 Task: Create a due date automation trigger when advanced on, on the monday before a card is due add fields without custom field "Resume" set to a date not in this month at 11:00 AM.
Action: Mouse moved to (922, 82)
Screenshot: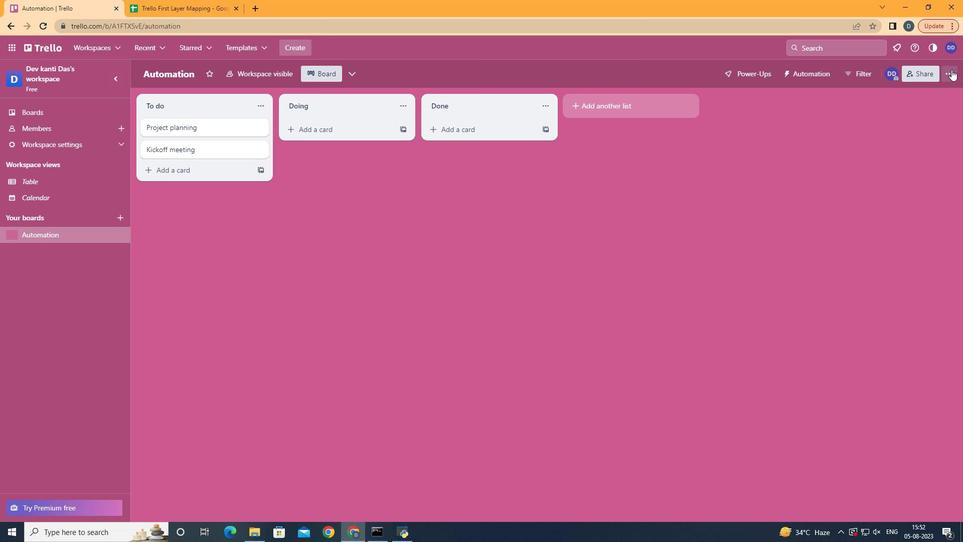 
Action: Mouse pressed left at (922, 82)
Screenshot: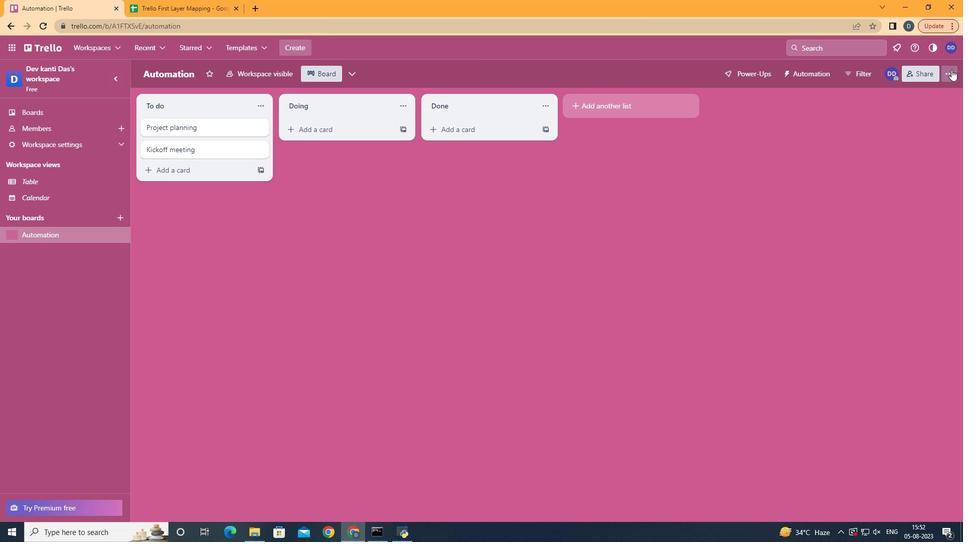 
Action: Mouse moved to (854, 224)
Screenshot: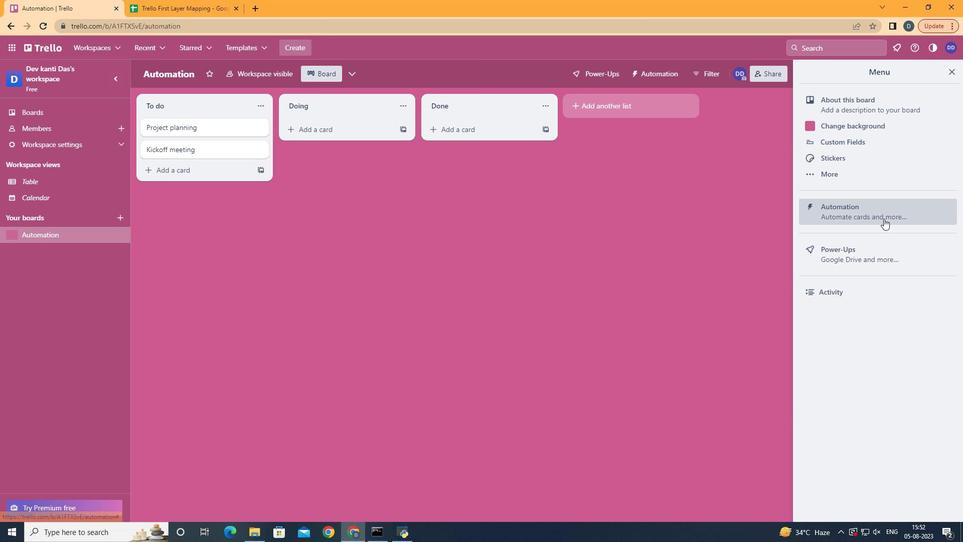
Action: Mouse pressed left at (854, 224)
Screenshot: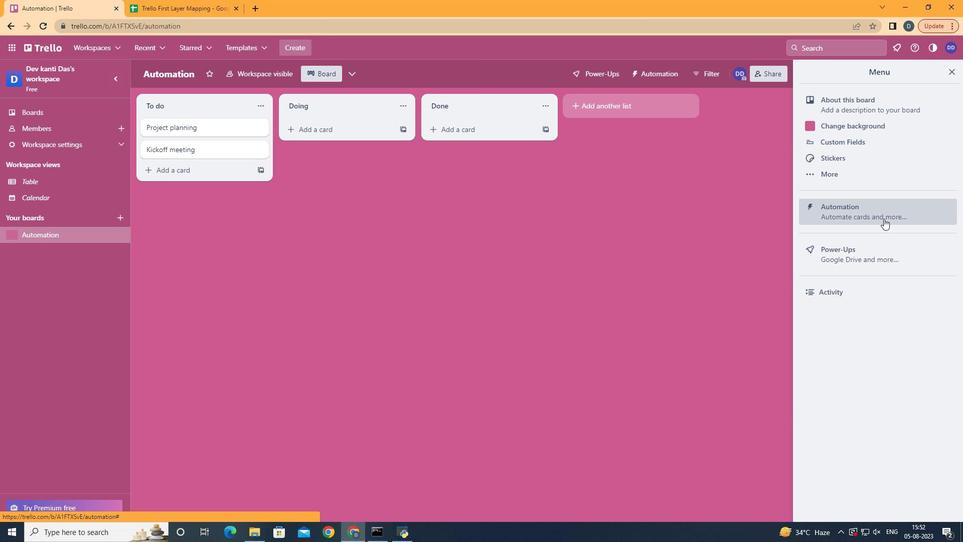 
Action: Mouse moved to (145, 206)
Screenshot: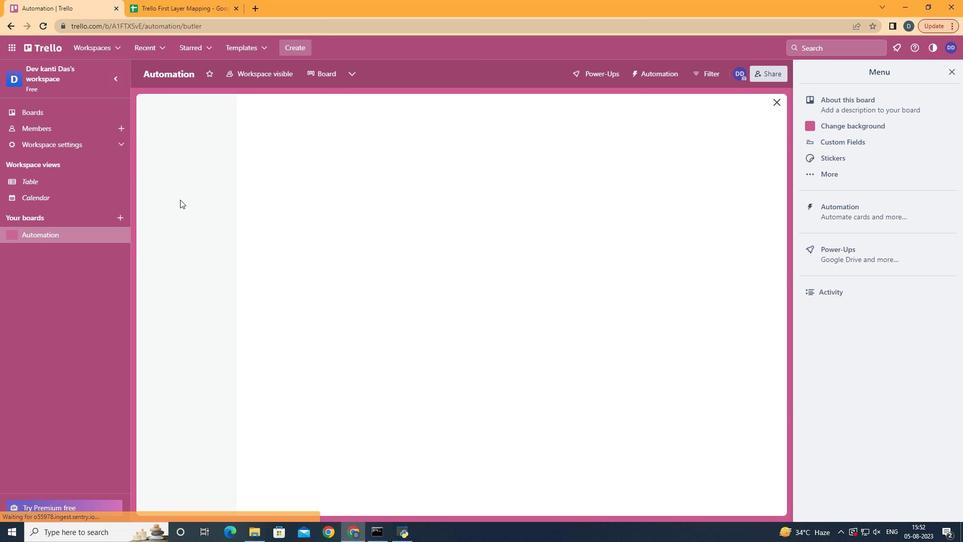 
Action: Mouse pressed left at (145, 206)
Screenshot: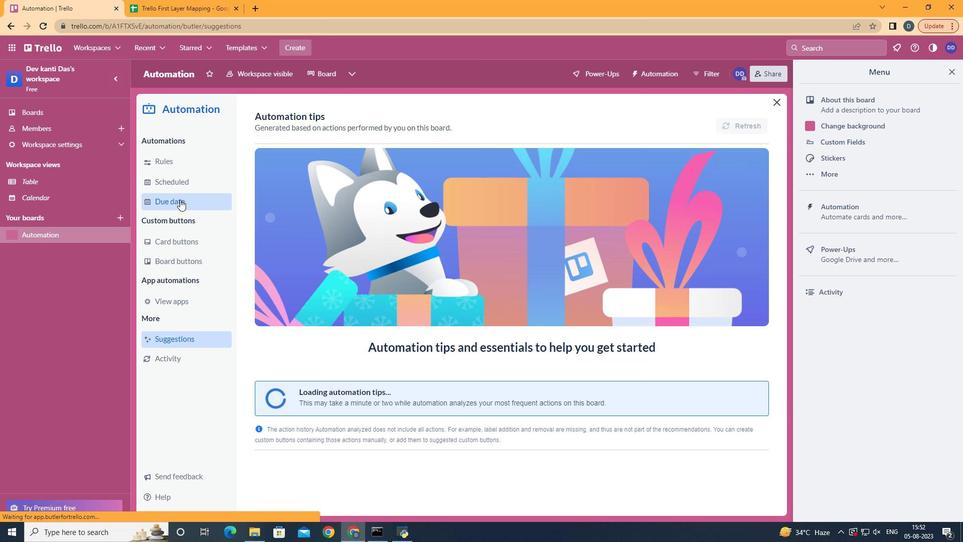 
Action: Mouse moved to (669, 132)
Screenshot: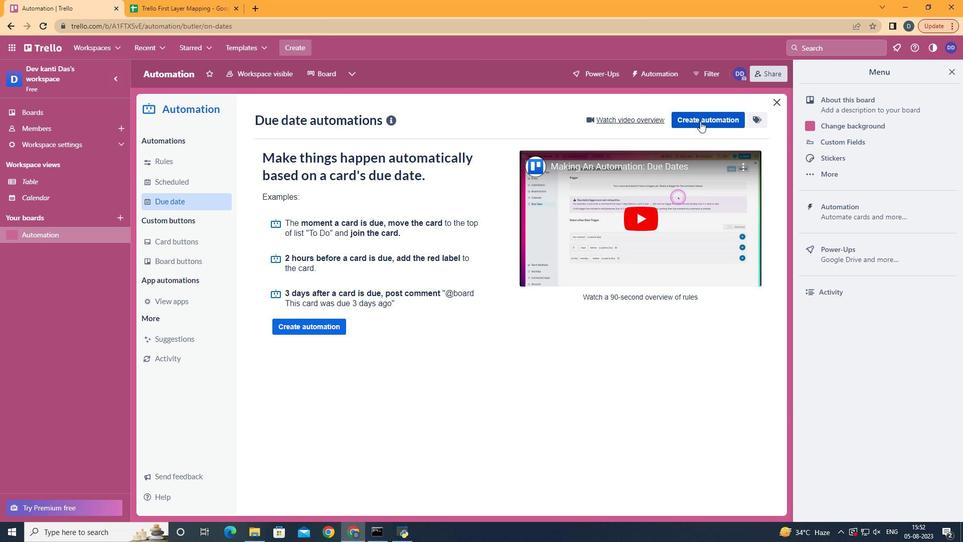 
Action: Mouse pressed left at (669, 132)
Screenshot: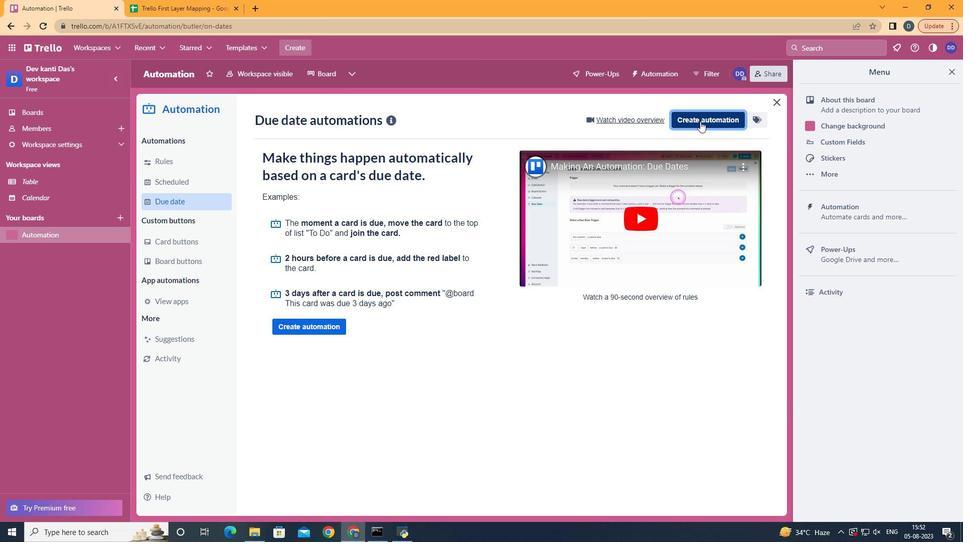 
Action: Mouse moved to (445, 222)
Screenshot: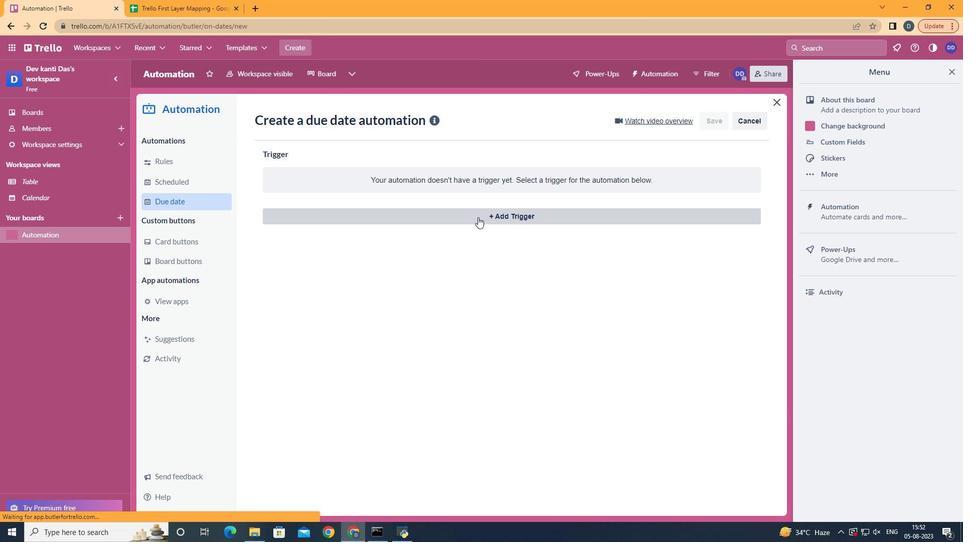 
Action: Mouse pressed left at (445, 222)
Screenshot: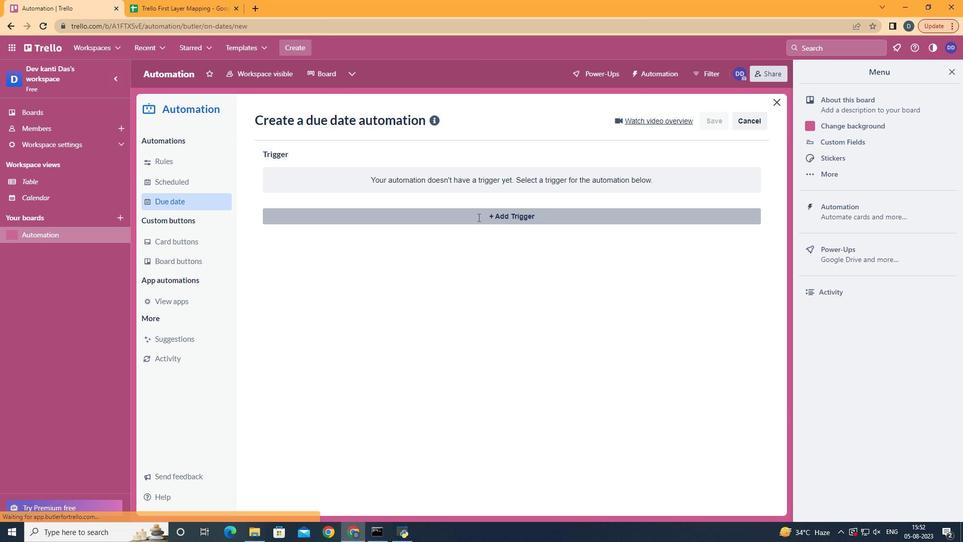 
Action: Mouse moved to (292, 266)
Screenshot: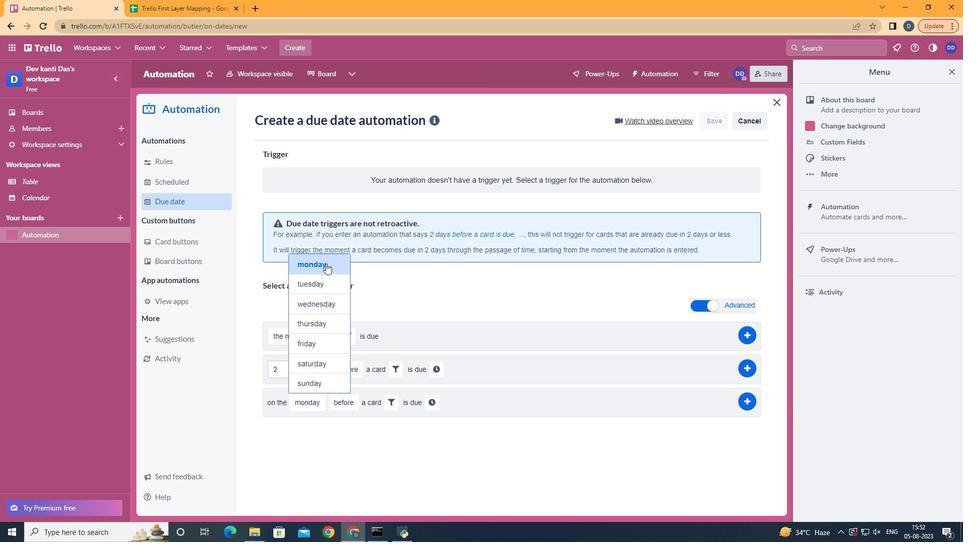 
Action: Mouse pressed left at (292, 266)
Screenshot: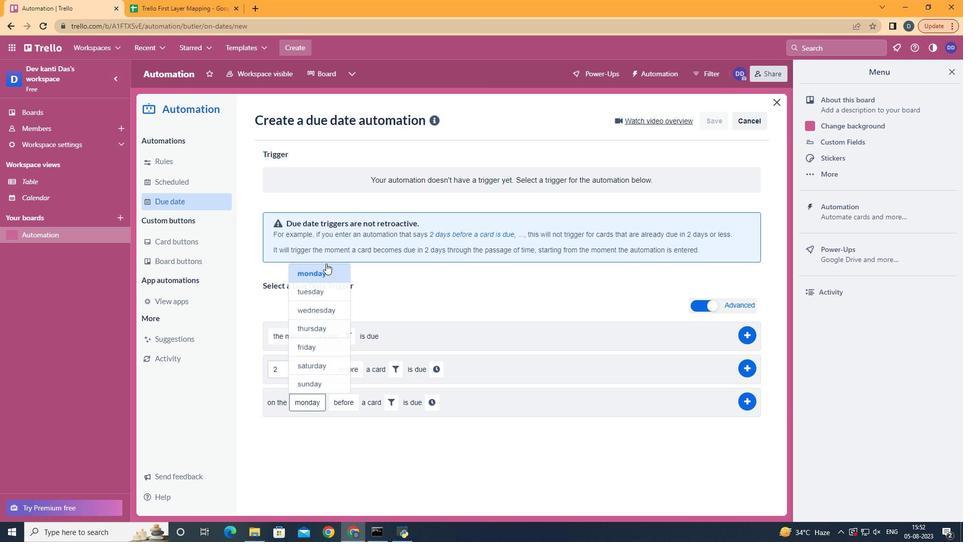 
Action: Mouse moved to (314, 415)
Screenshot: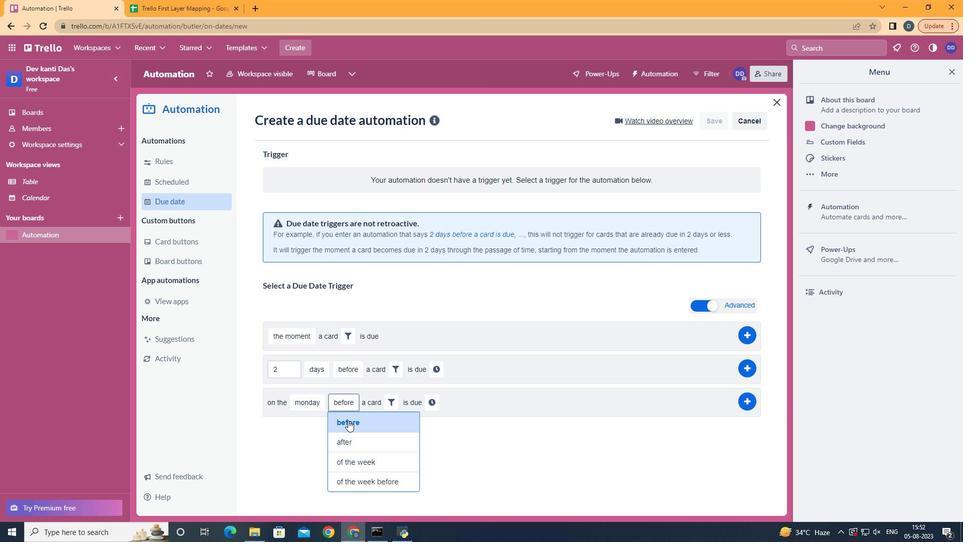 
Action: Mouse pressed left at (314, 415)
Screenshot: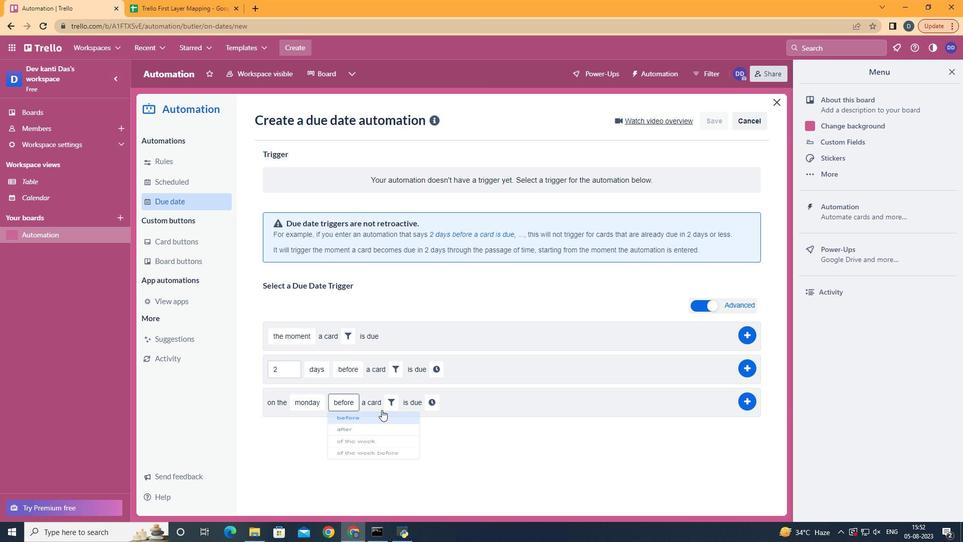 
Action: Mouse moved to (353, 402)
Screenshot: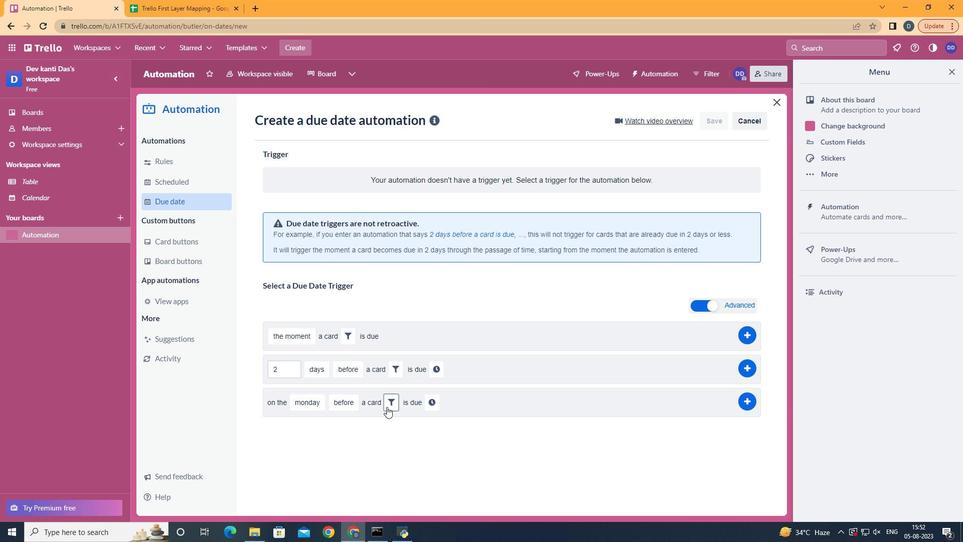 
Action: Mouse pressed left at (353, 402)
Screenshot: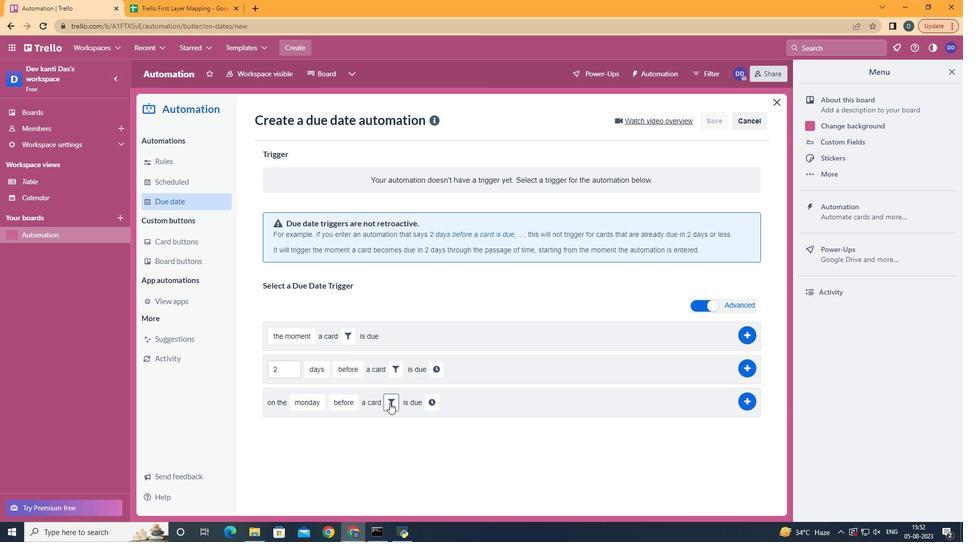 
Action: Mouse moved to (516, 420)
Screenshot: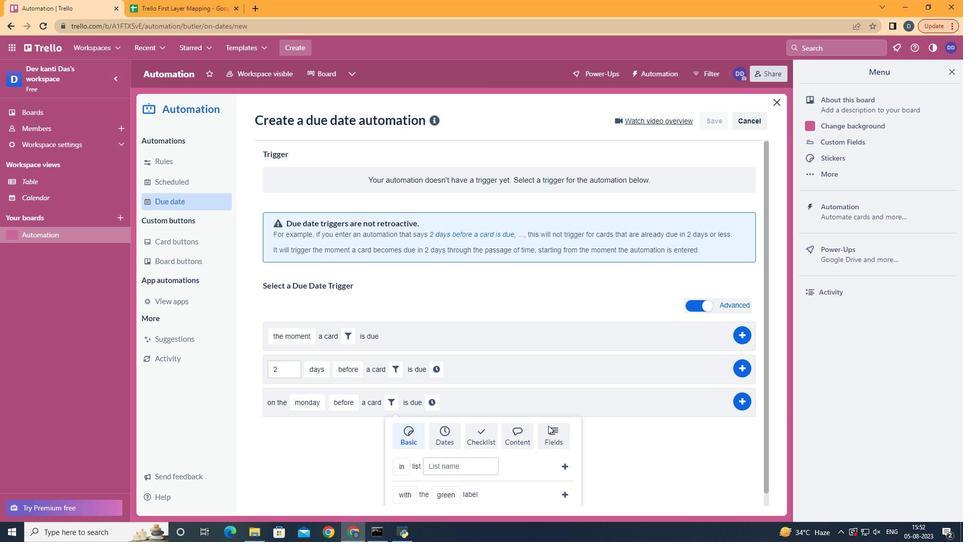 
Action: Mouse pressed left at (516, 420)
Screenshot: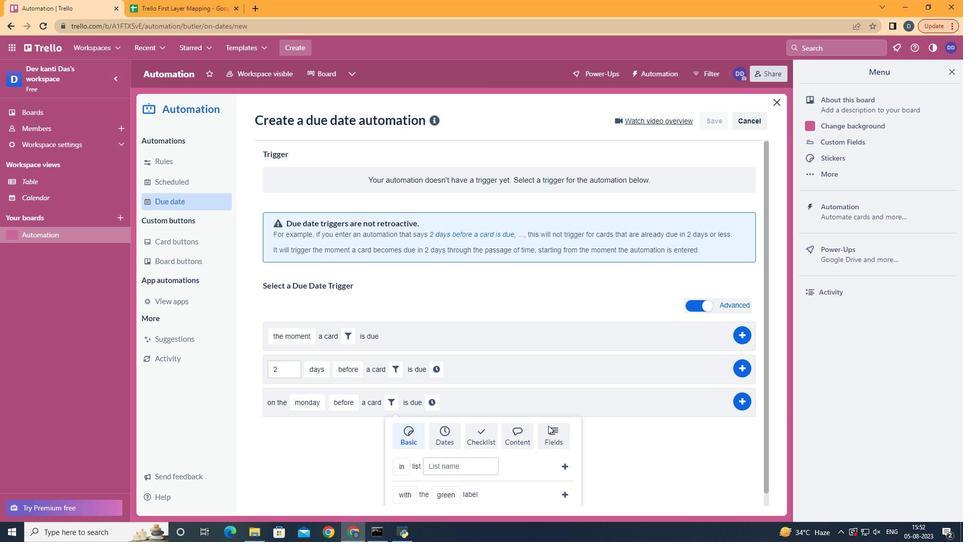 
Action: Mouse scrolled (516, 420) with delta (0, 0)
Screenshot: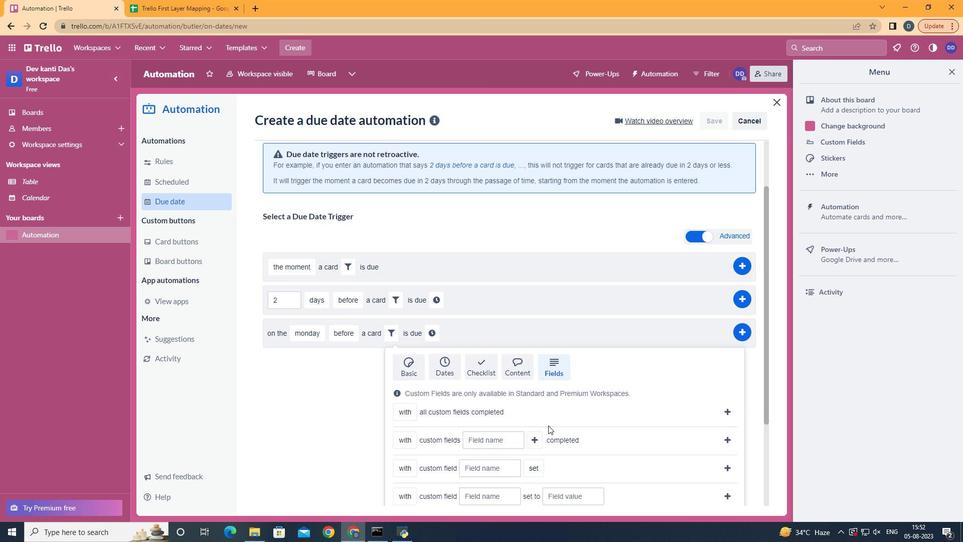 
Action: Mouse scrolled (516, 420) with delta (0, 0)
Screenshot: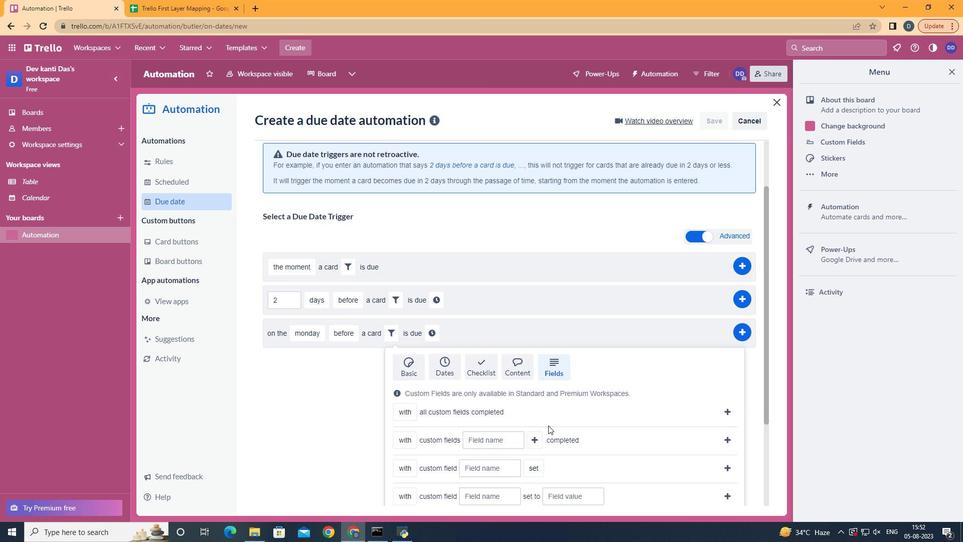 
Action: Mouse scrolled (516, 420) with delta (0, 0)
Screenshot: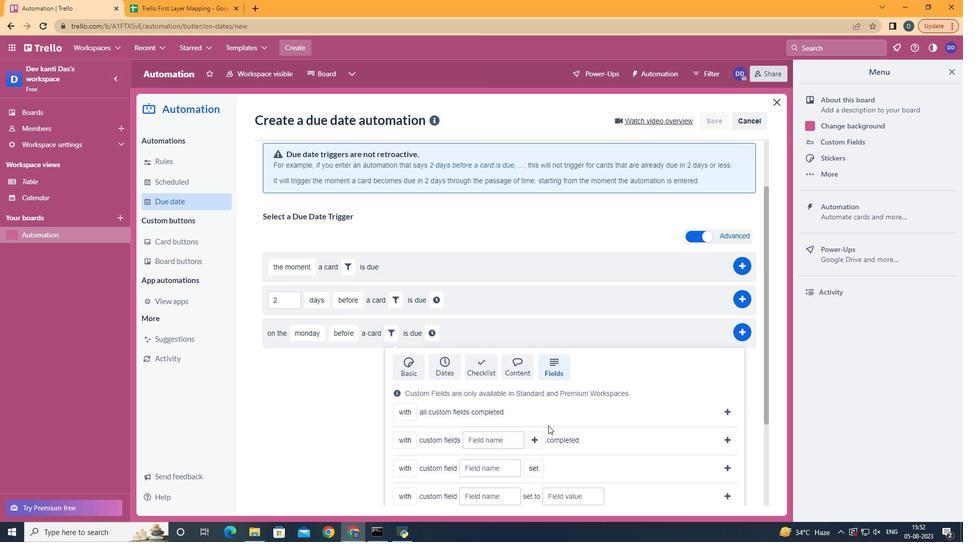 
Action: Mouse scrolled (516, 420) with delta (0, 0)
Screenshot: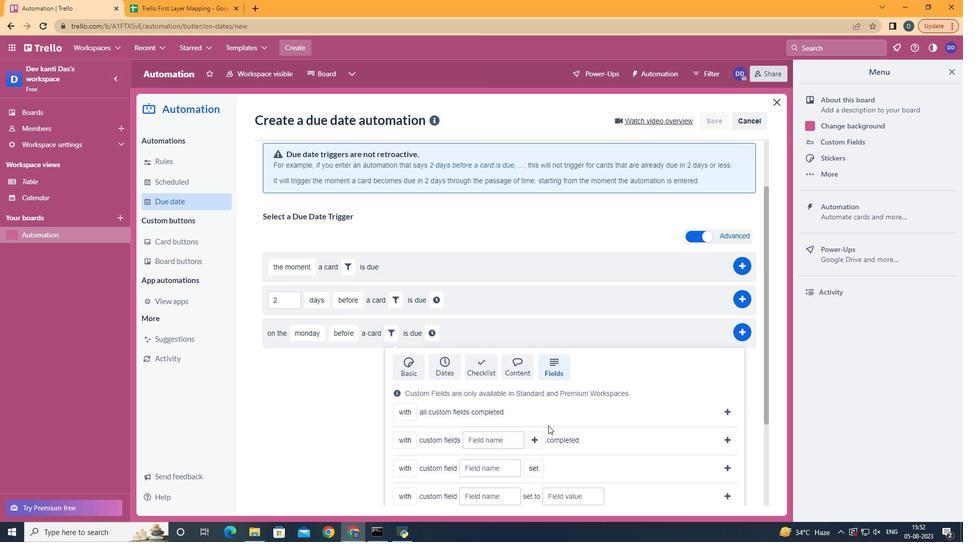 
Action: Mouse moved to (681, 359)
Screenshot: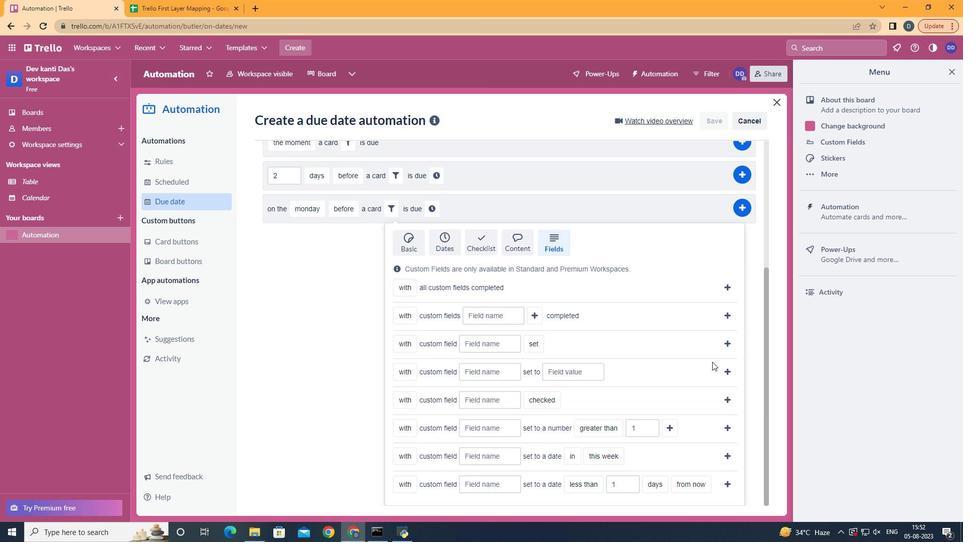 
Action: Mouse scrolled (527, 416) with delta (0, 0)
Screenshot: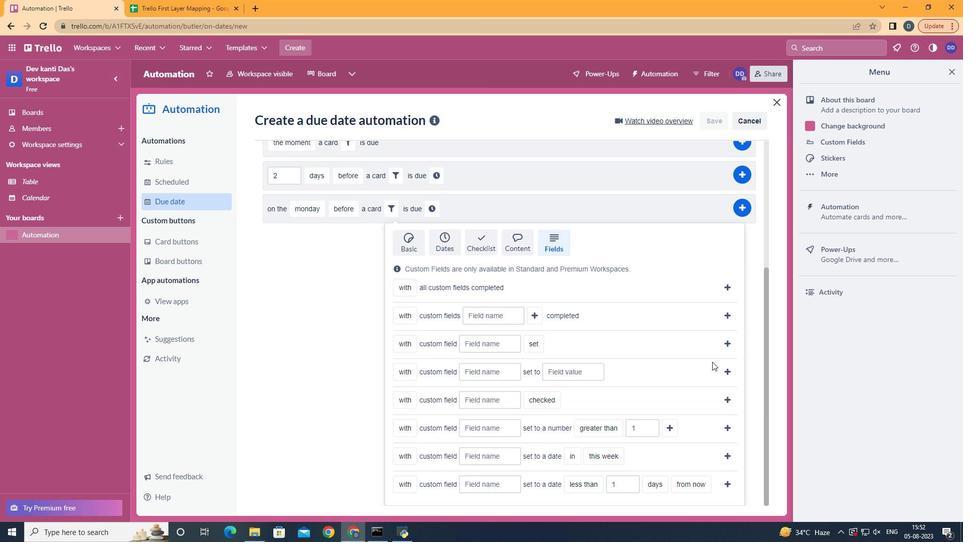 
Action: Mouse scrolled (550, 409) with delta (0, 0)
Screenshot: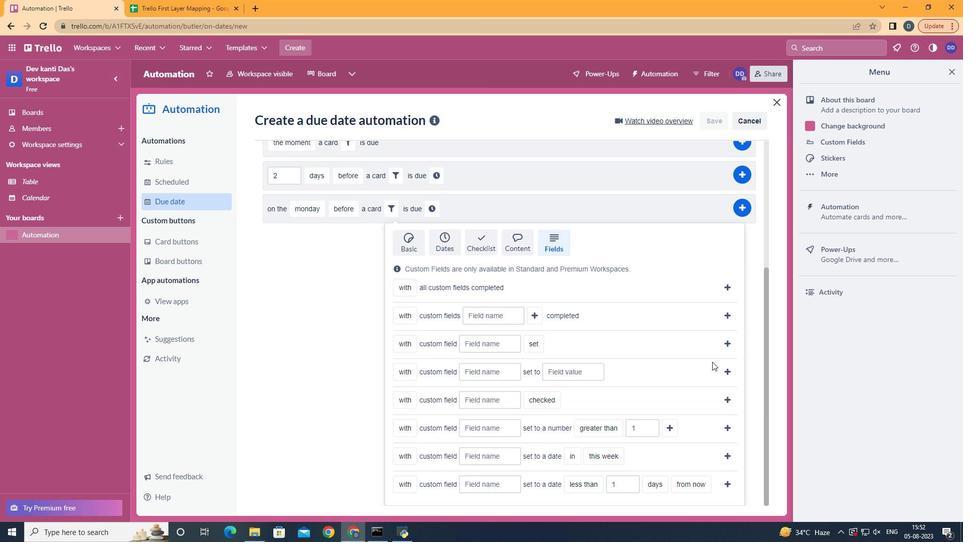 
Action: Mouse scrolled (630, 381) with delta (0, 0)
Screenshot: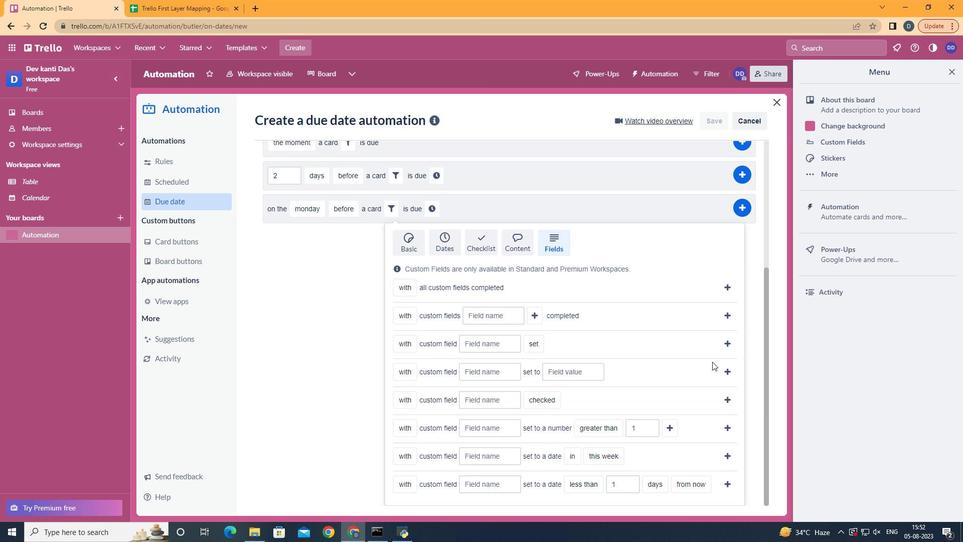 
Action: Mouse moved to (384, 481)
Screenshot: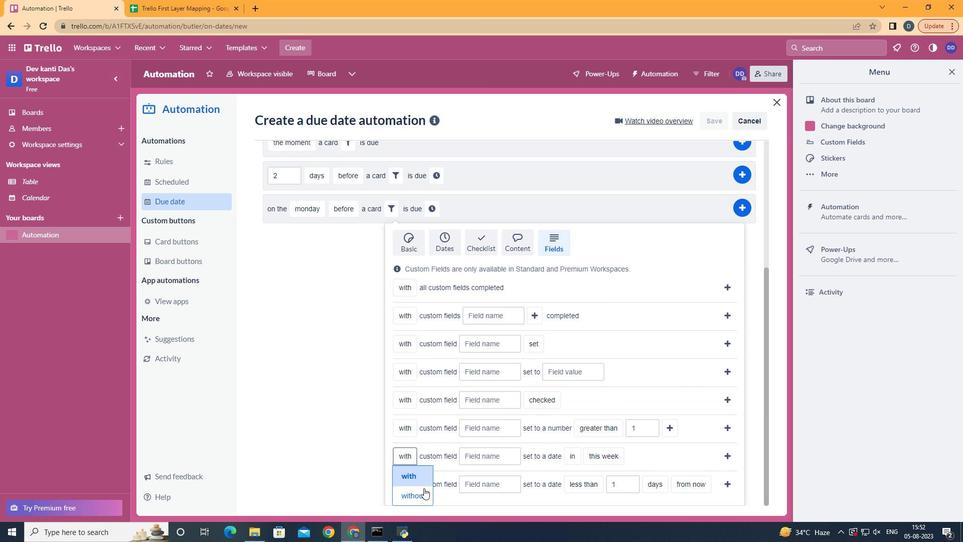 
Action: Mouse pressed left at (384, 481)
Screenshot: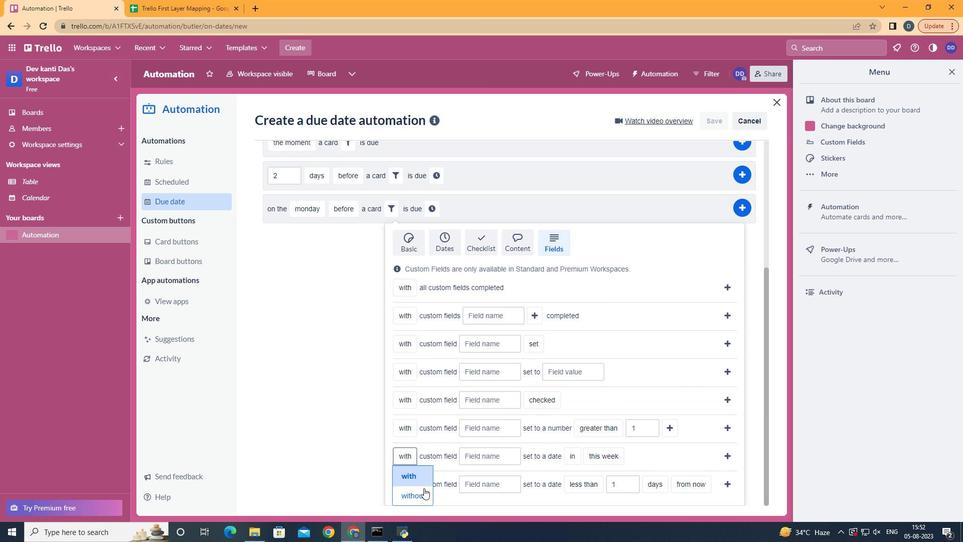 
Action: Mouse moved to (464, 448)
Screenshot: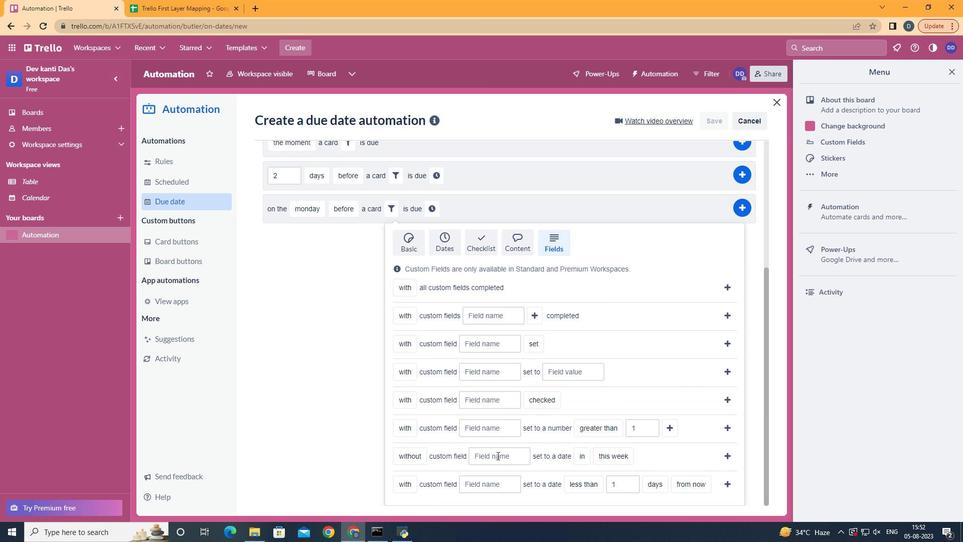 
Action: Mouse pressed left at (464, 448)
Screenshot: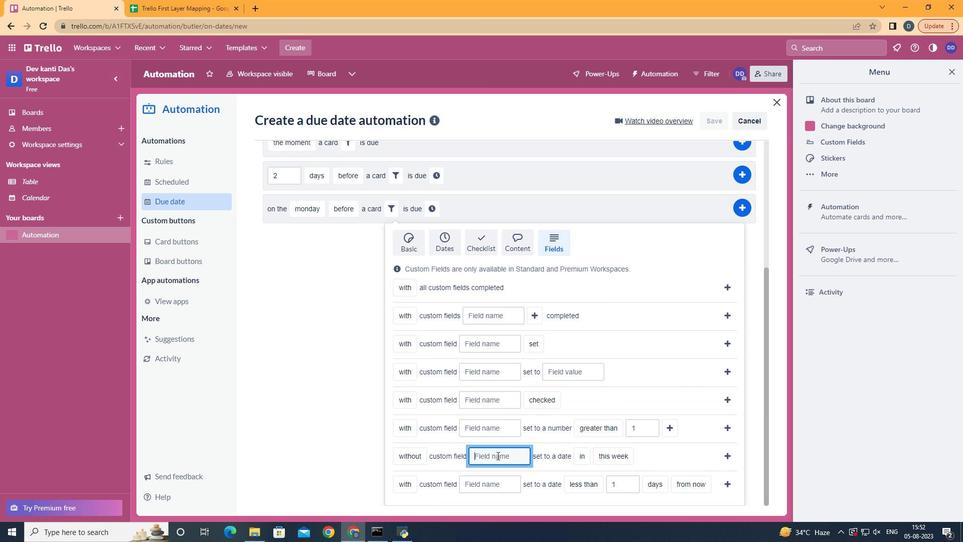 
Action: Key pressed <Key.shift>Resume
Screenshot: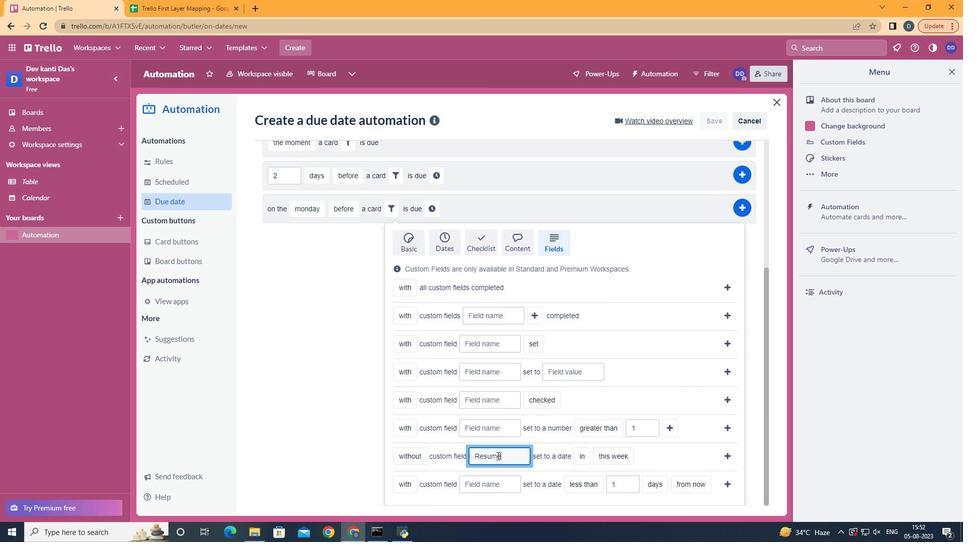 
Action: Mouse moved to (557, 486)
Screenshot: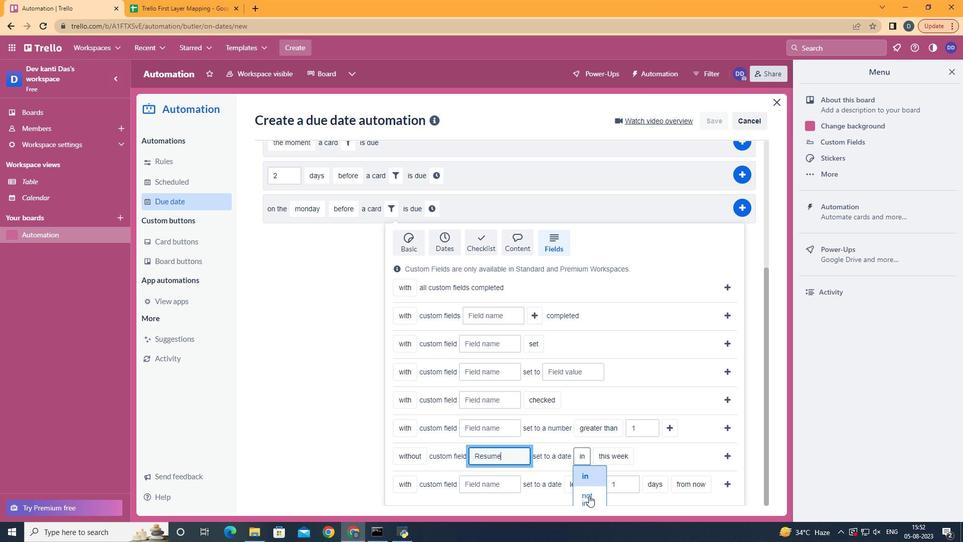 
Action: Mouse pressed left at (557, 486)
Screenshot: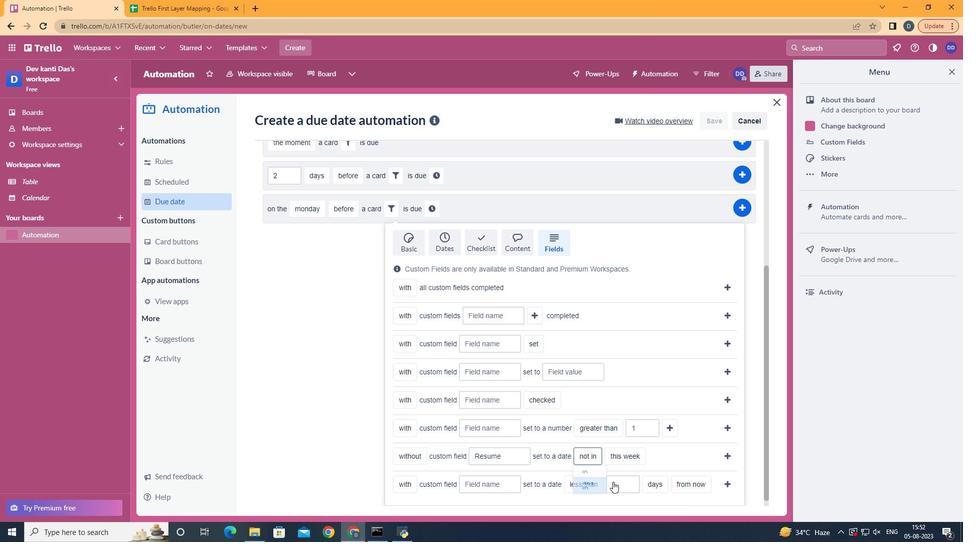 
Action: Mouse moved to (597, 484)
Screenshot: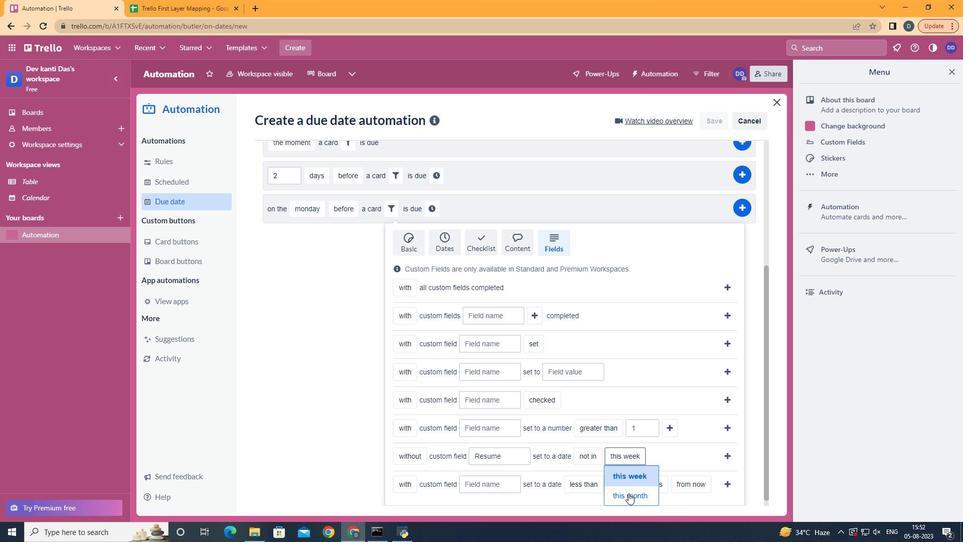 
Action: Mouse pressed left at (597, 484)
Screenshot: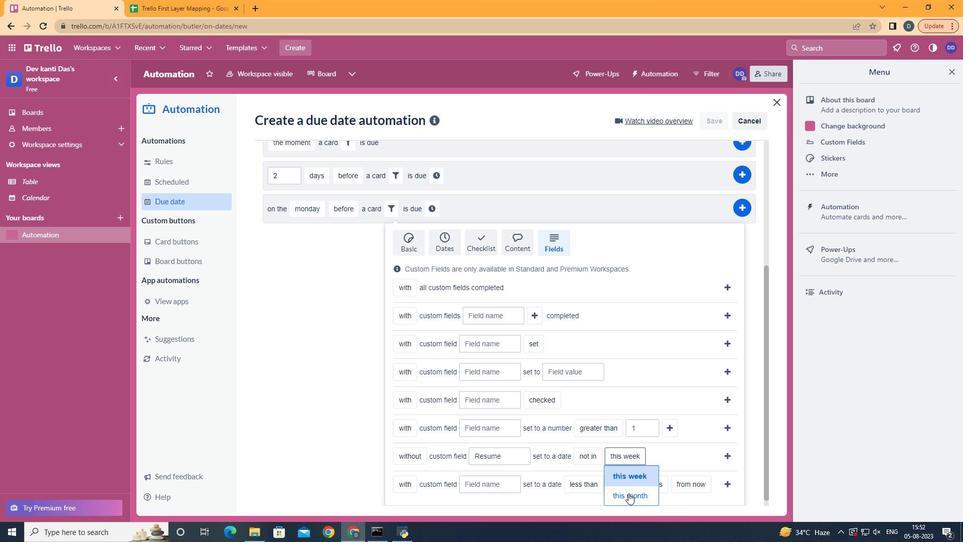 
Action: Mouse moved to (696, 445)
Screenshot: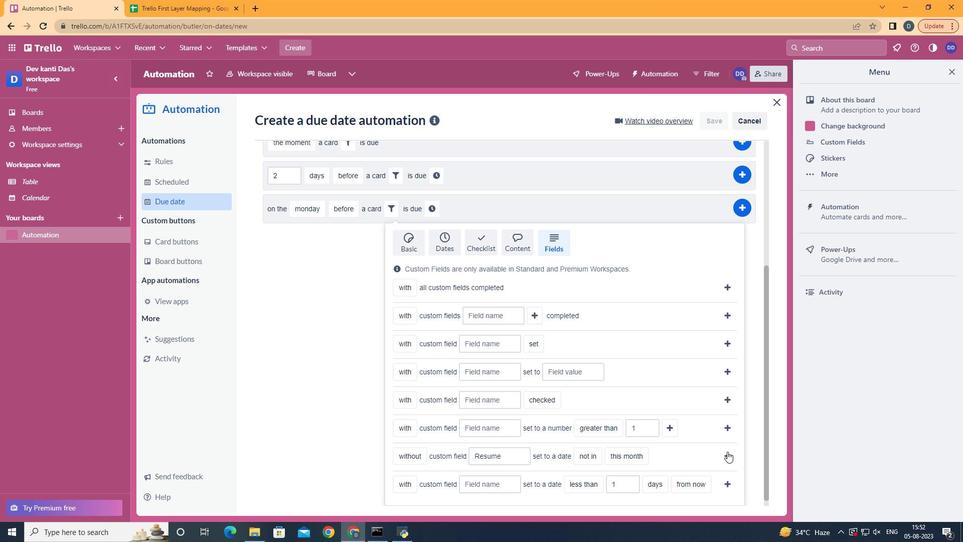 
Action: Mouse pressed left at (696, 445)
Screenshot: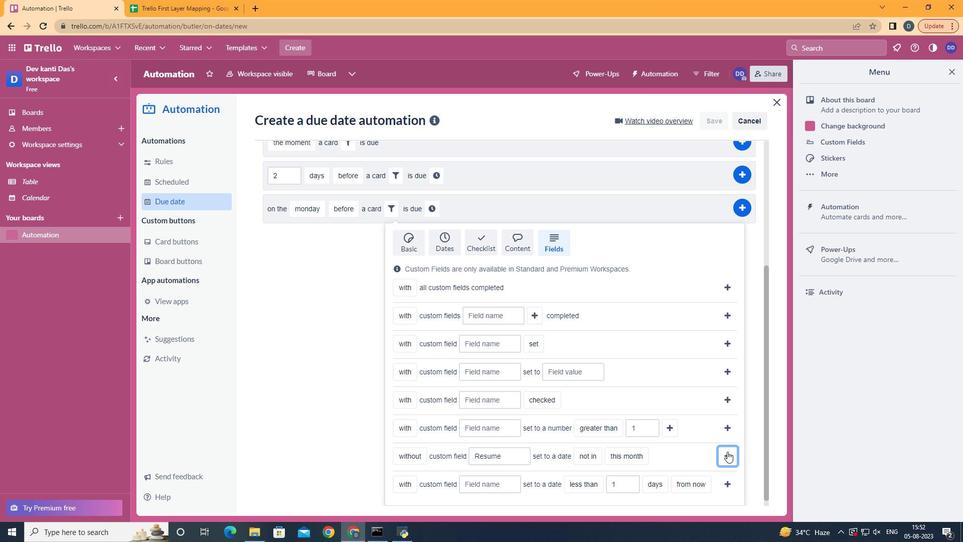 
Action: Mouse moved to (616, 397)
Screenshot: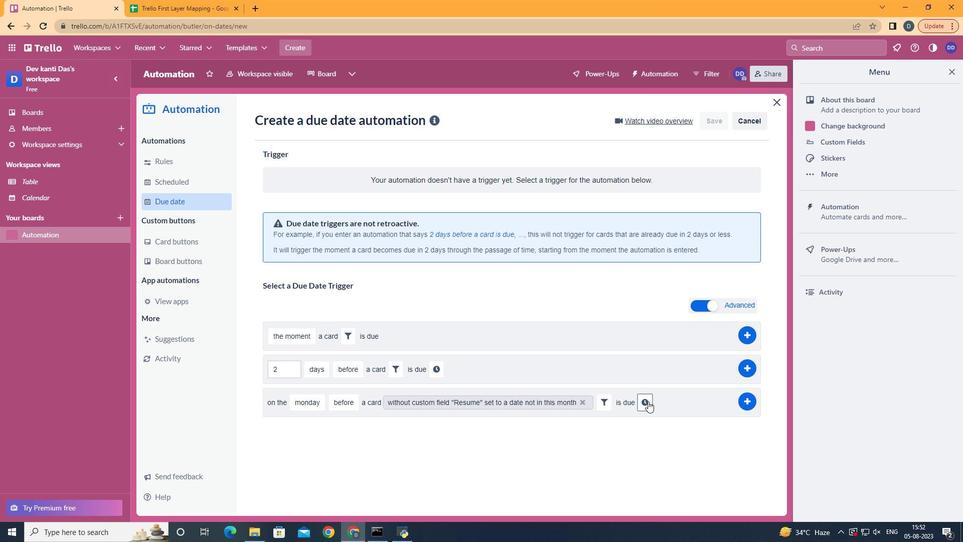 
Action: Mouse pressed left at (616, 397)
Screenshot: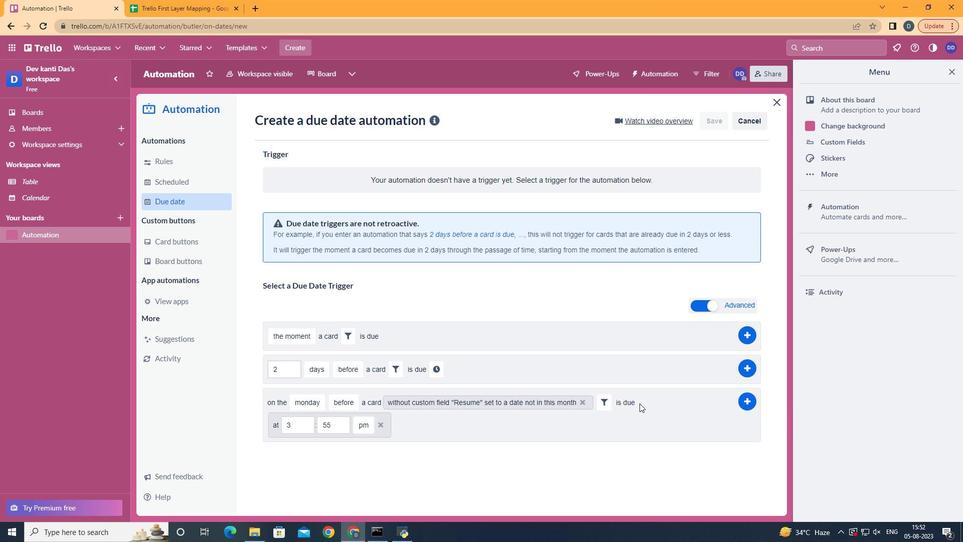 
Action: Mouse moved to (270, 422)
Screenshot: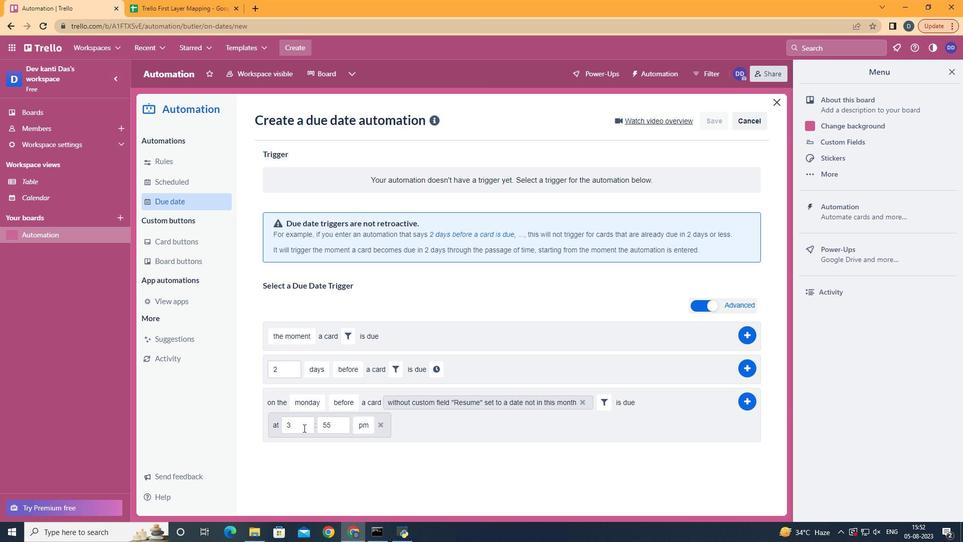 
Action: Mouse pressed left at (270, 422)
Screenshot: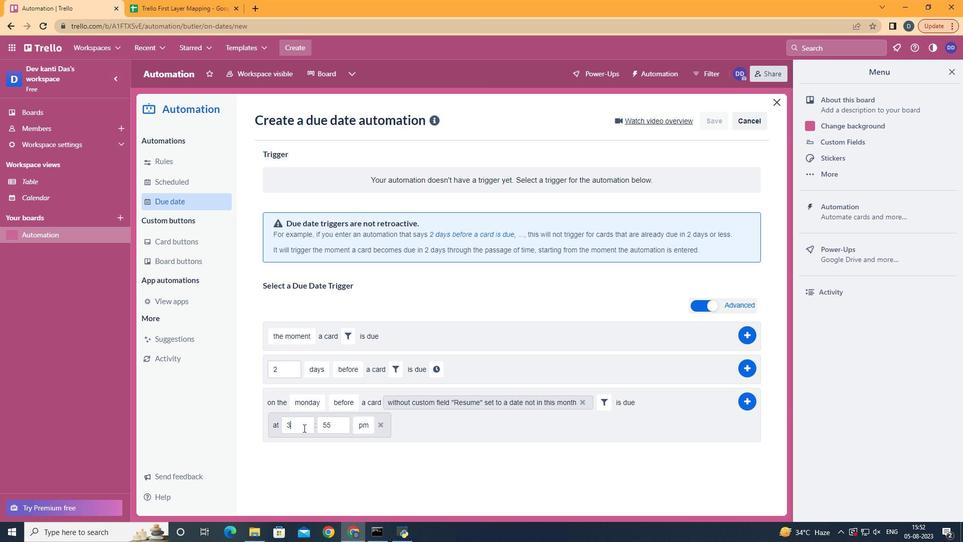 
Action: Mouse moved to (266, 422)
Screenshot: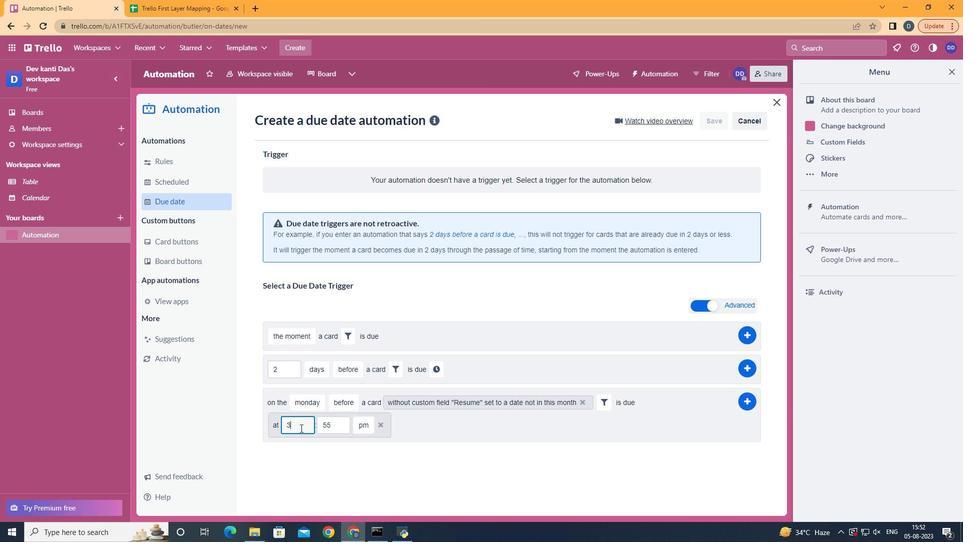 
Action: Key pressed <Key.backspace>11
Screenshot: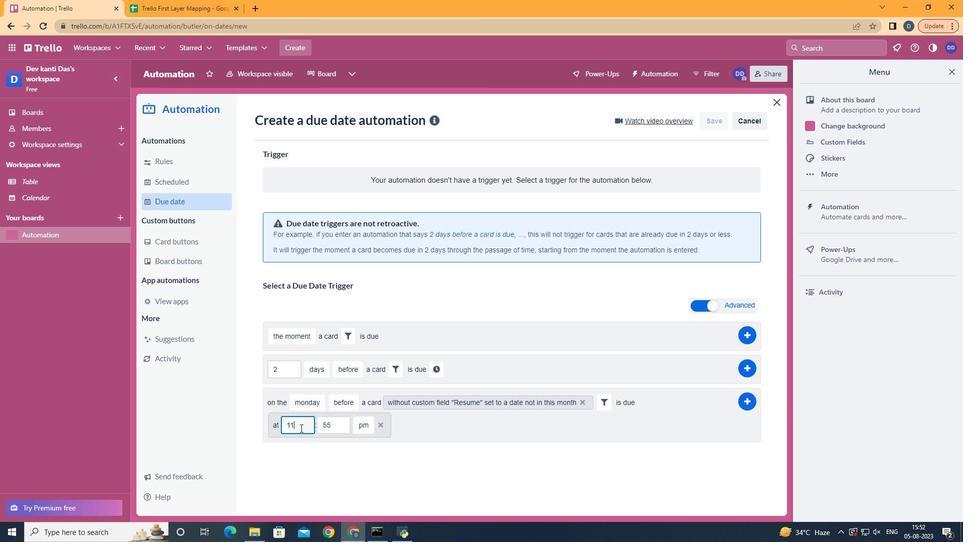
Action: Mouse moved to (302, 420)
Screenshot: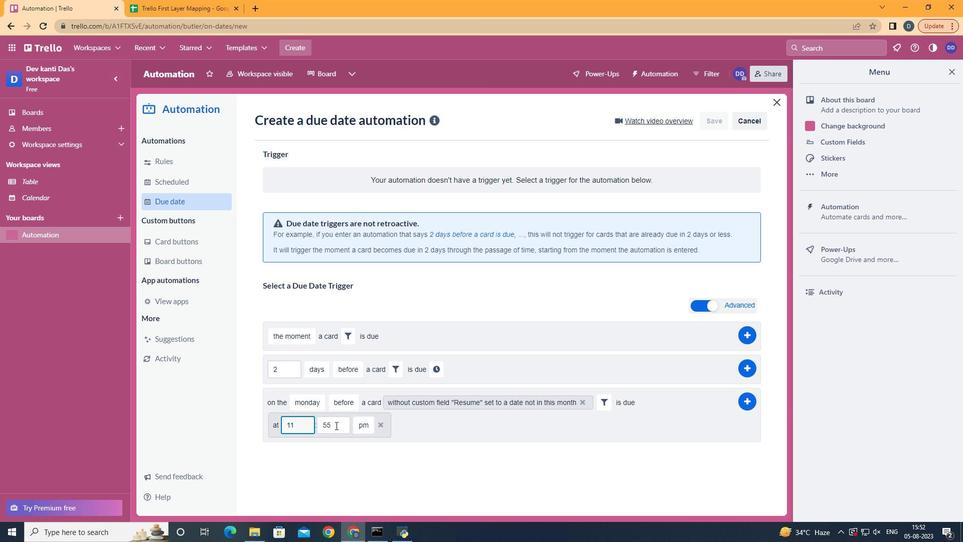 
Action: Mouse pressed left at (302, 420)
Screenshot: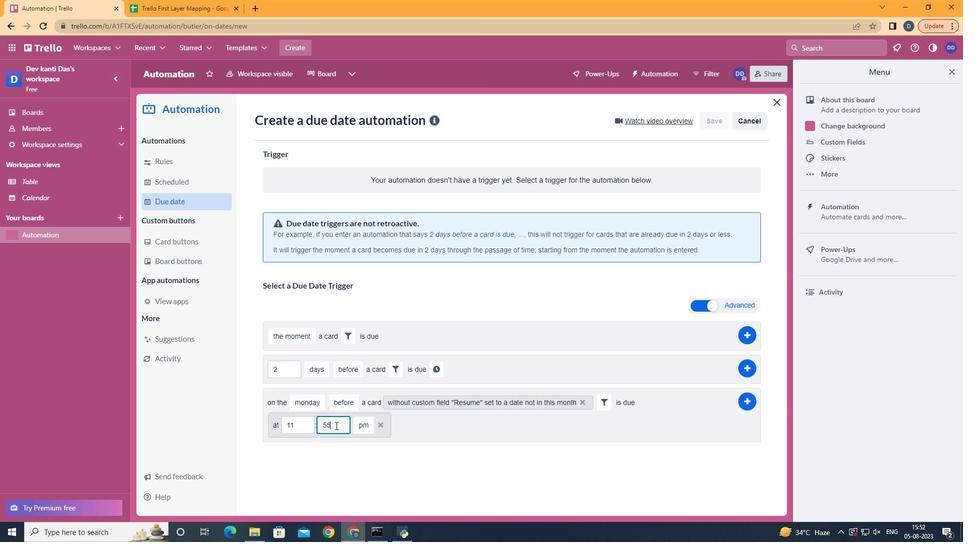 
Action: Key pressed <Key.backspace><Key.backspace>00
Screenshot: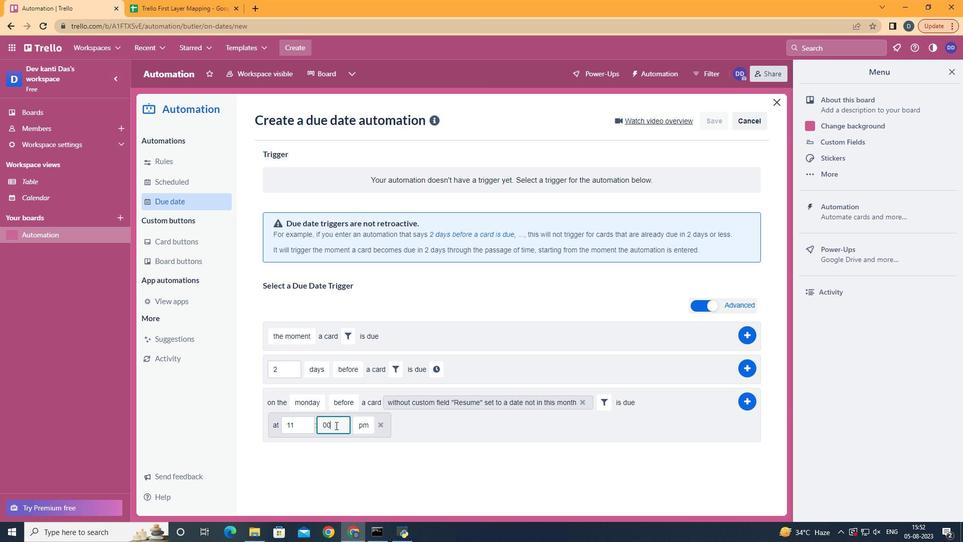 
Action: Mouse moved to (331, 440)
Screenshot: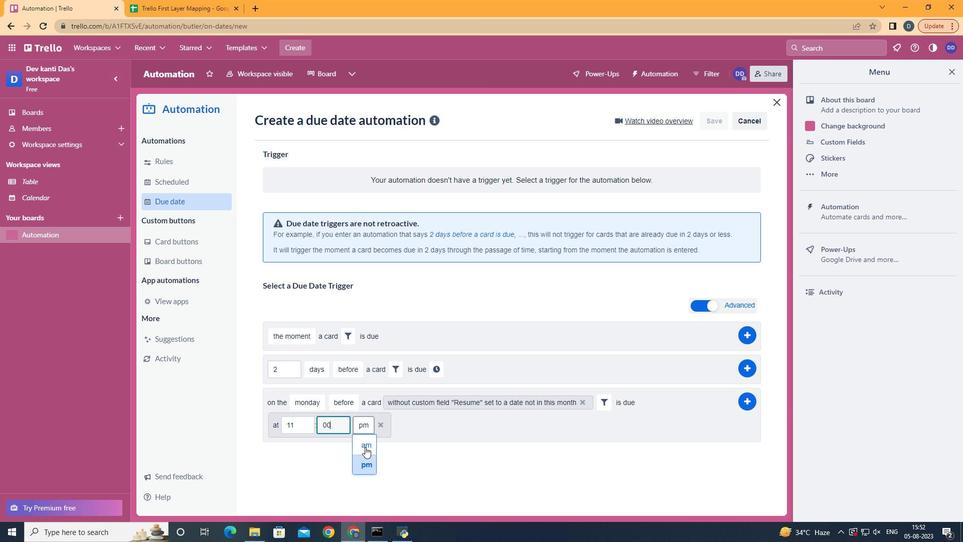 
Action: Mouse pressed left at (331, 440)
Screenshot: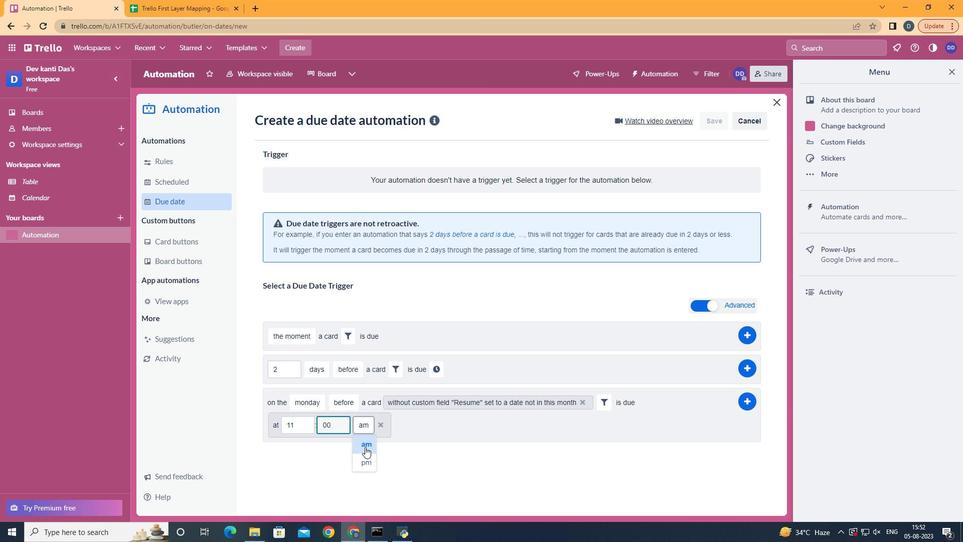 
Action: Mouse moved to (709, 396)
Screenshot: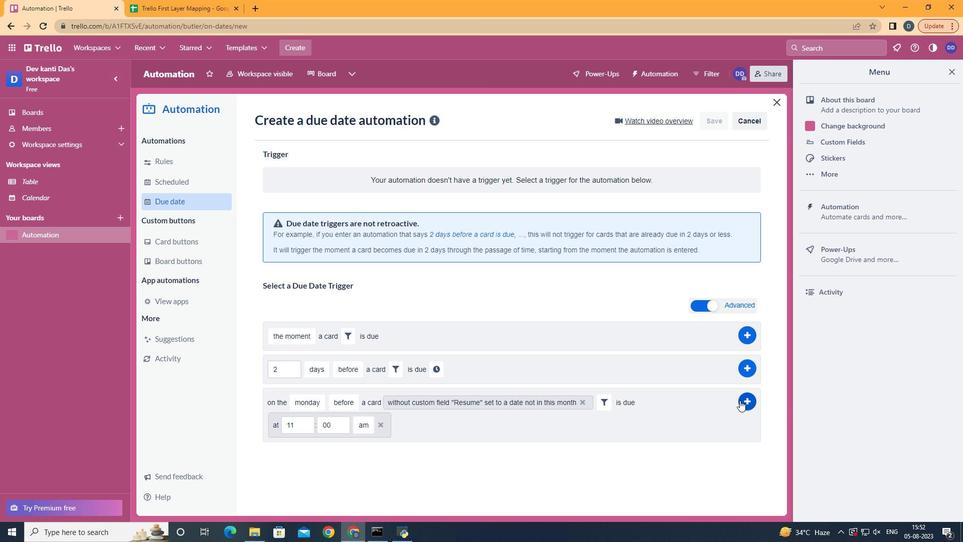 
Action: Mouse pressed left at (709, 396)
Screenshot: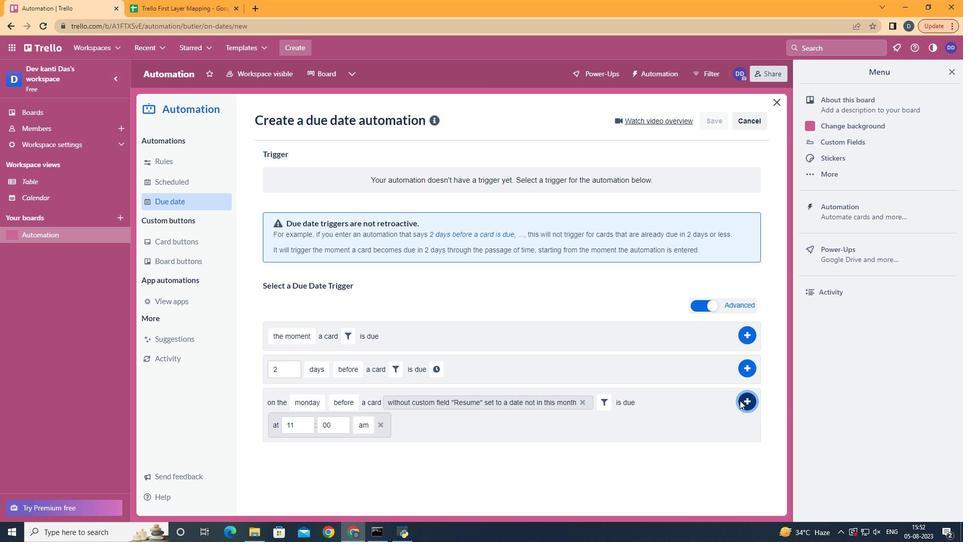 
Action: Mouse moved to (443, 198)
Screenshot: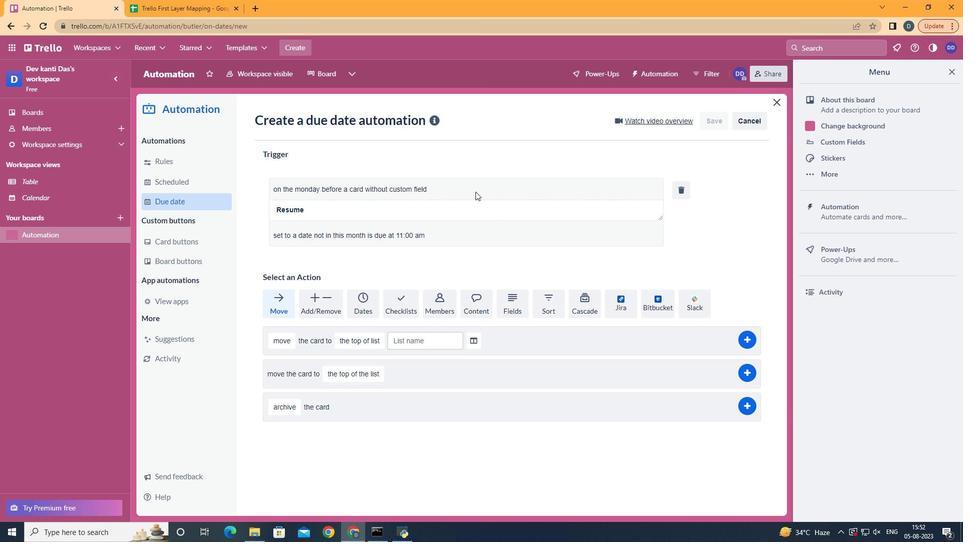 
